 Task: Look for products in the category "Dental Care" with unflavored flavor only.
Action: Mouse moved to (257, 122)
Screenshot: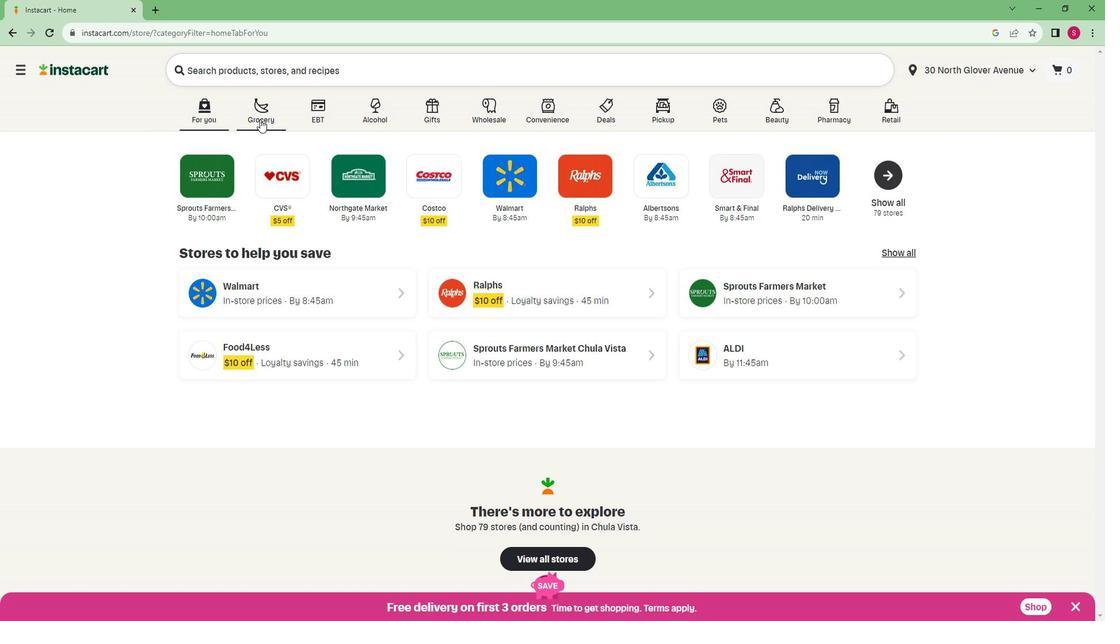 
Action: Mouse pressed left at (257, 122)
Screenshot: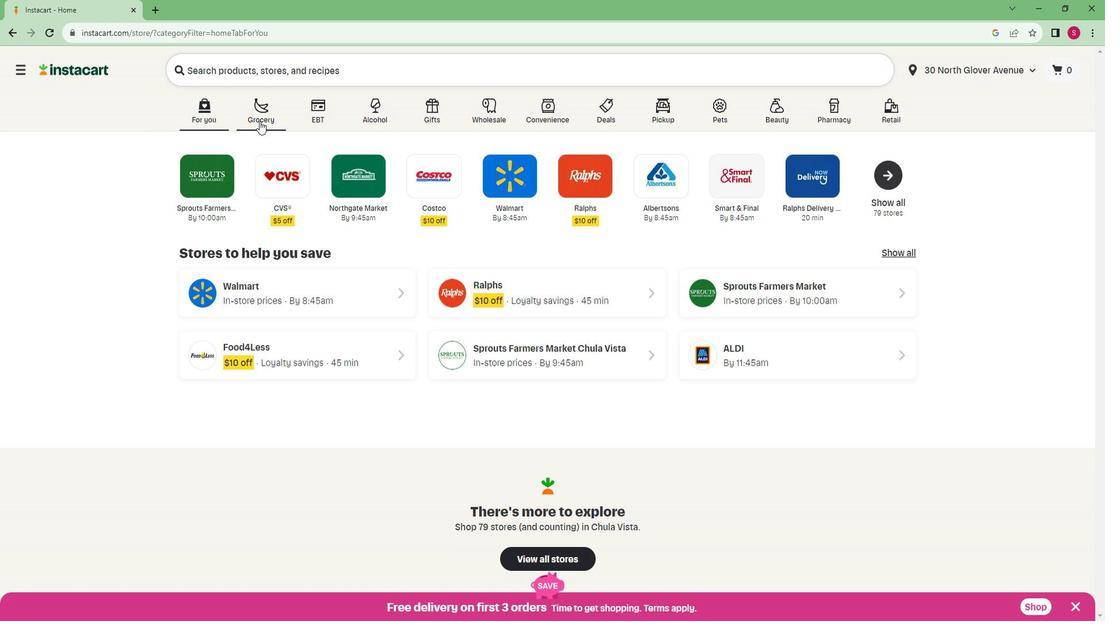 
Action: Mouse moved to (254, 333)
Screenshot: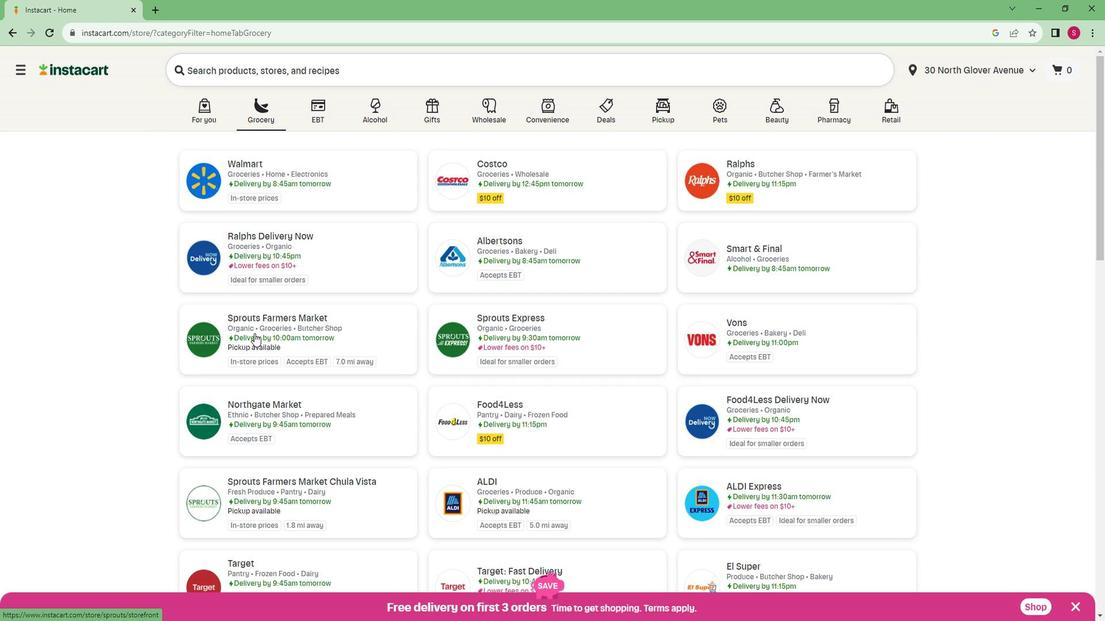 
Action: Mouse pressed left at (254, 333)
Screenshot: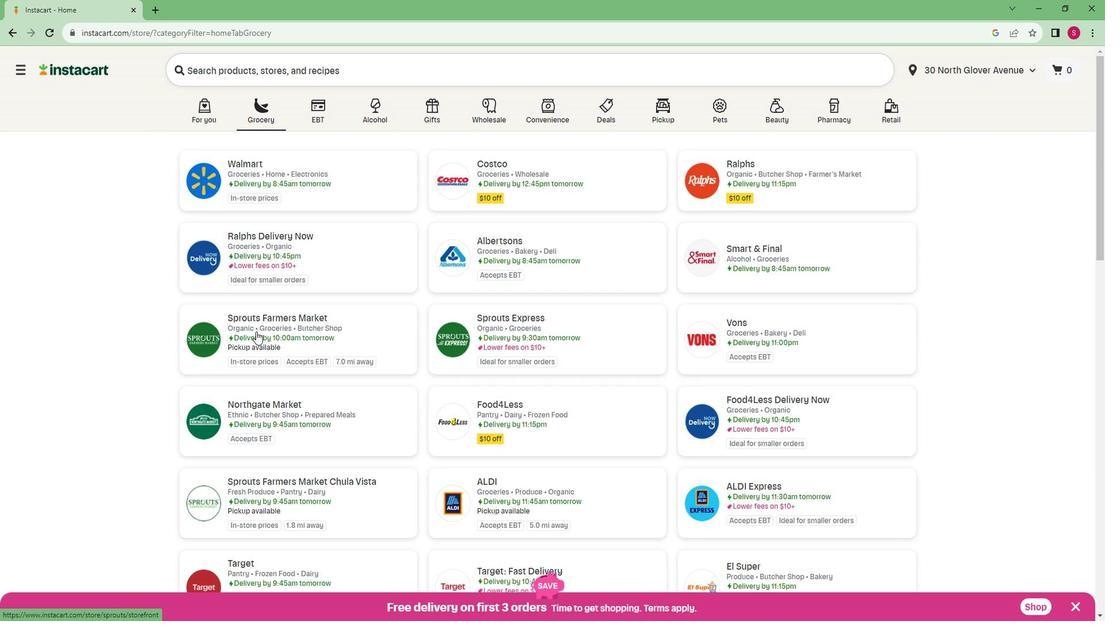 
Action: Mouse moved to (85, 450)
Screenshot: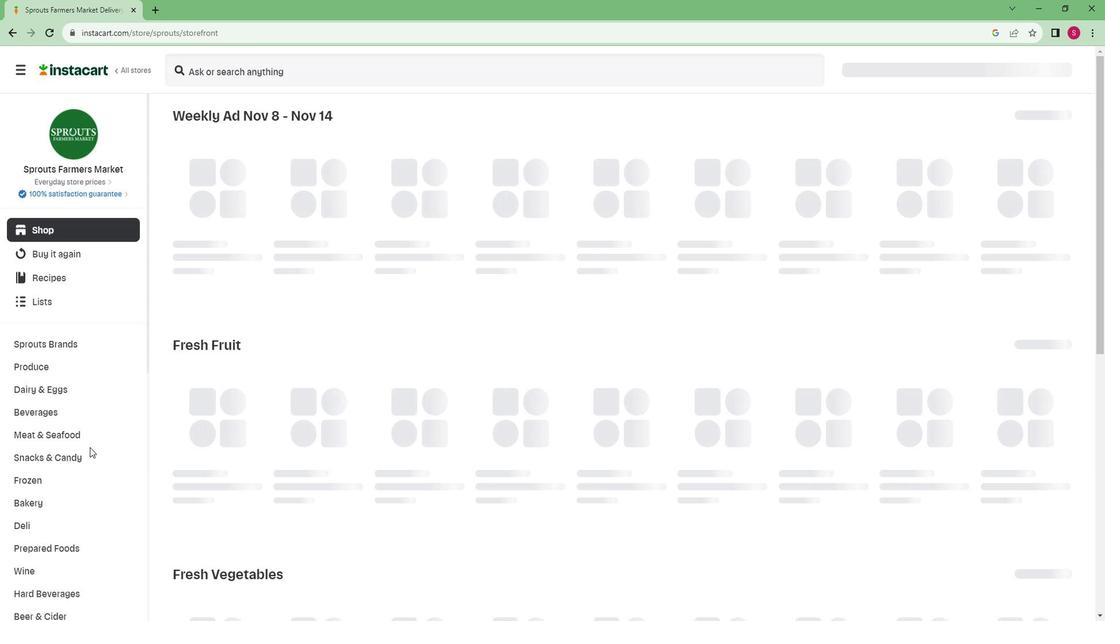 
Action: Mouse scrolled (85, 450) with delta (0, 0)
Screenshot: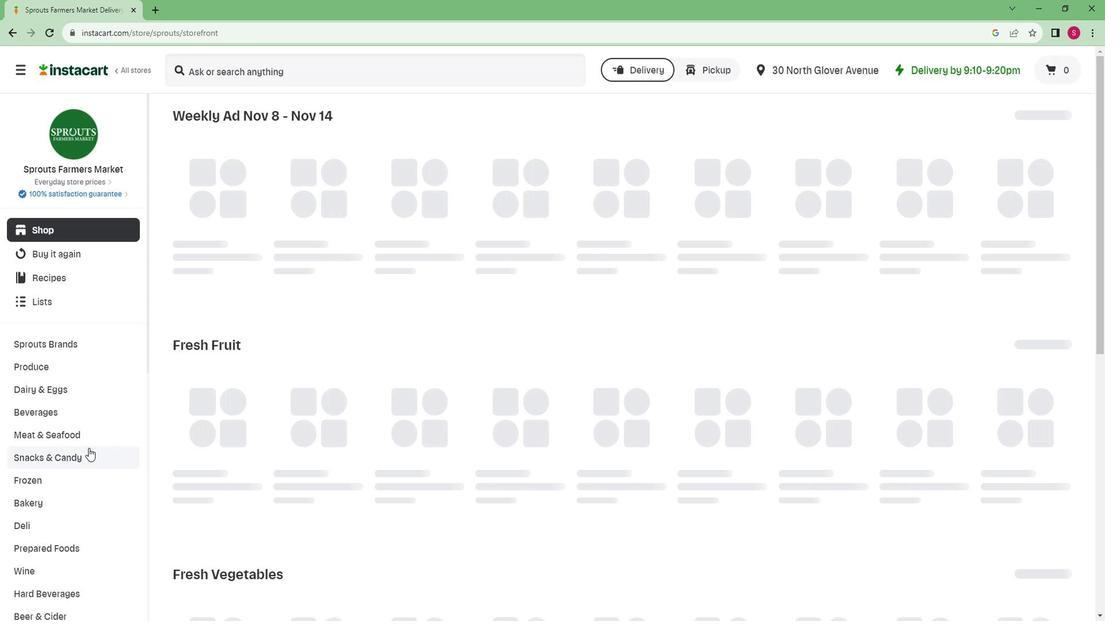 
Action: Mouse moved to (84, 451)
Screenshot: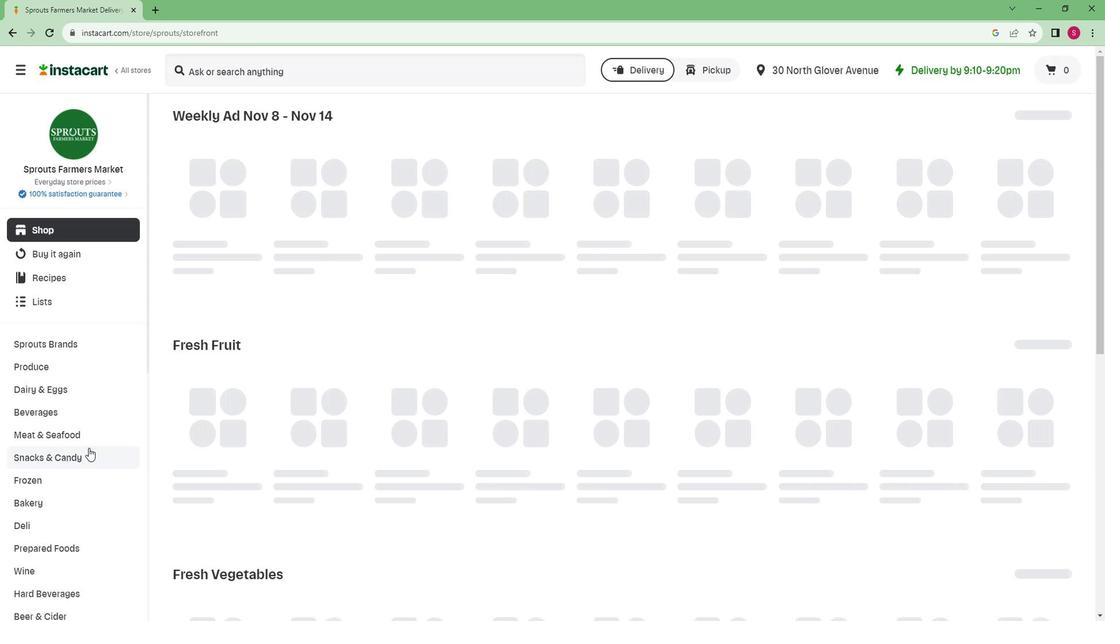 
Action: Mouse scrolled (84, 450) with delta (0, 0)
Screenshot: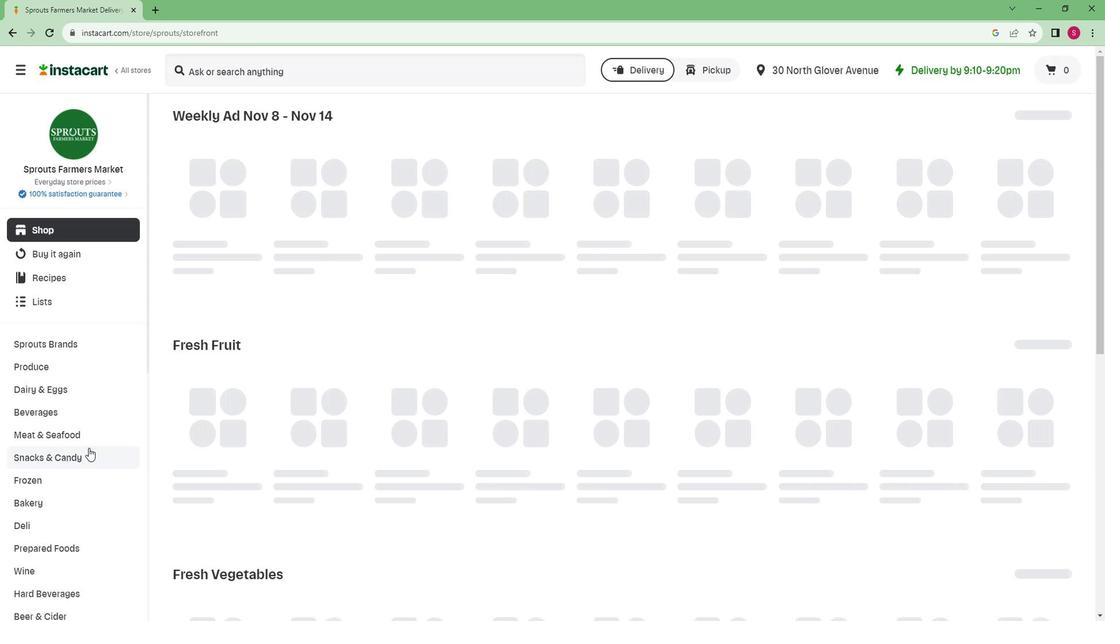 
Action: Mouse moved to (80, 452)
Screenshot: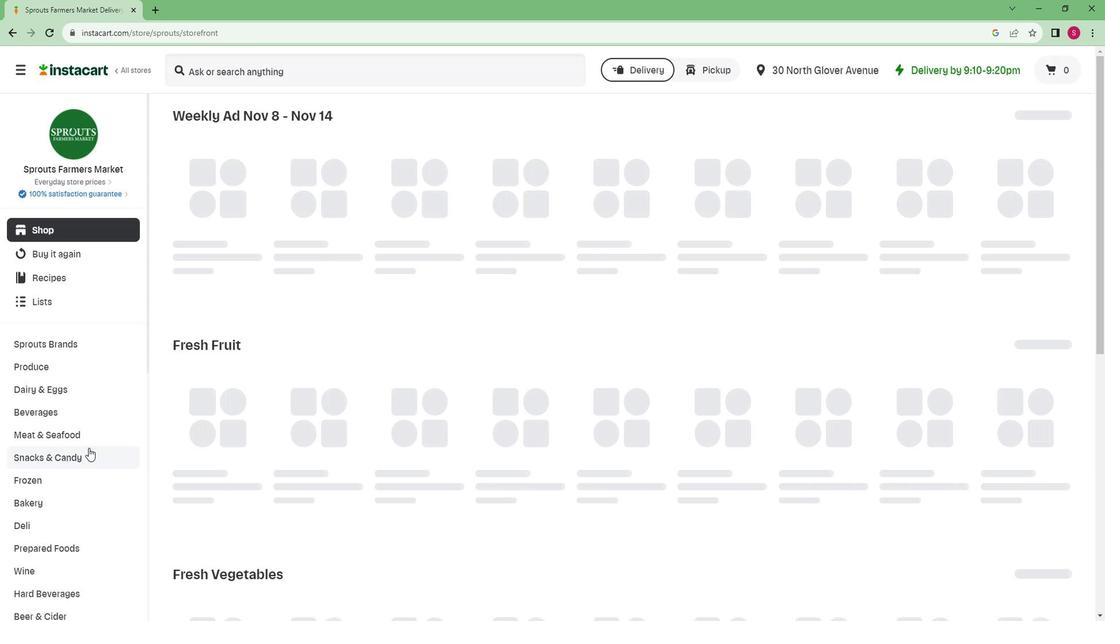 
Action: Mouse scrolled (80, 451) with delta (0, 0)
Screenshot: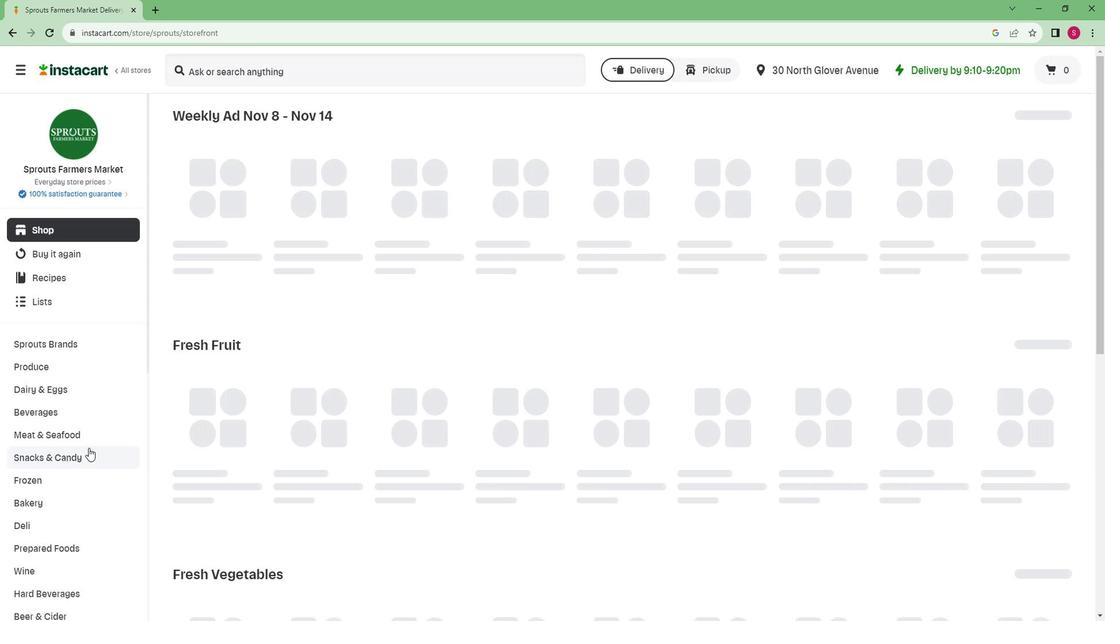 
Action: Mouse moved to (76, 453)
Screenshot: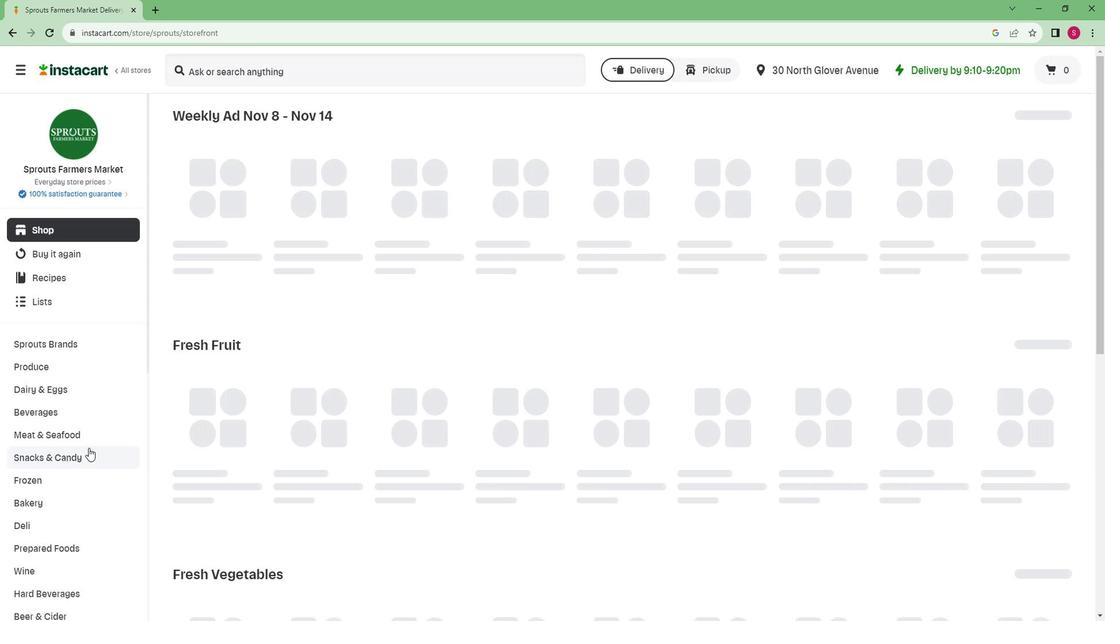 
Action: Mouse scrolled (76, 452) with delta (0, 0)
Screenshot: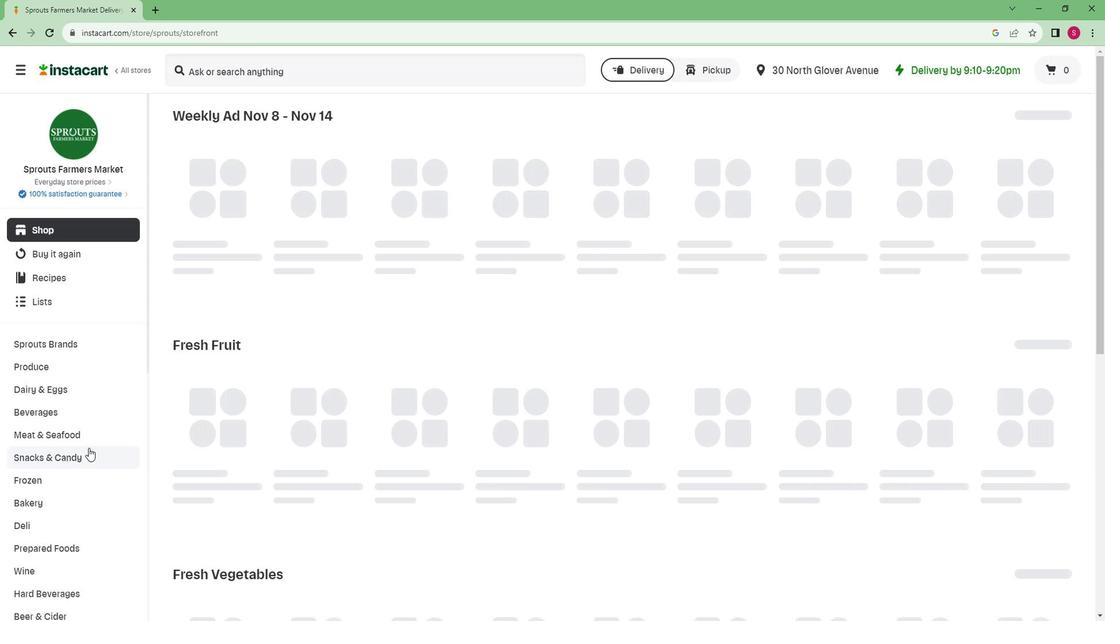 
Action: Mouse moved to (73, 453)
Screenshot: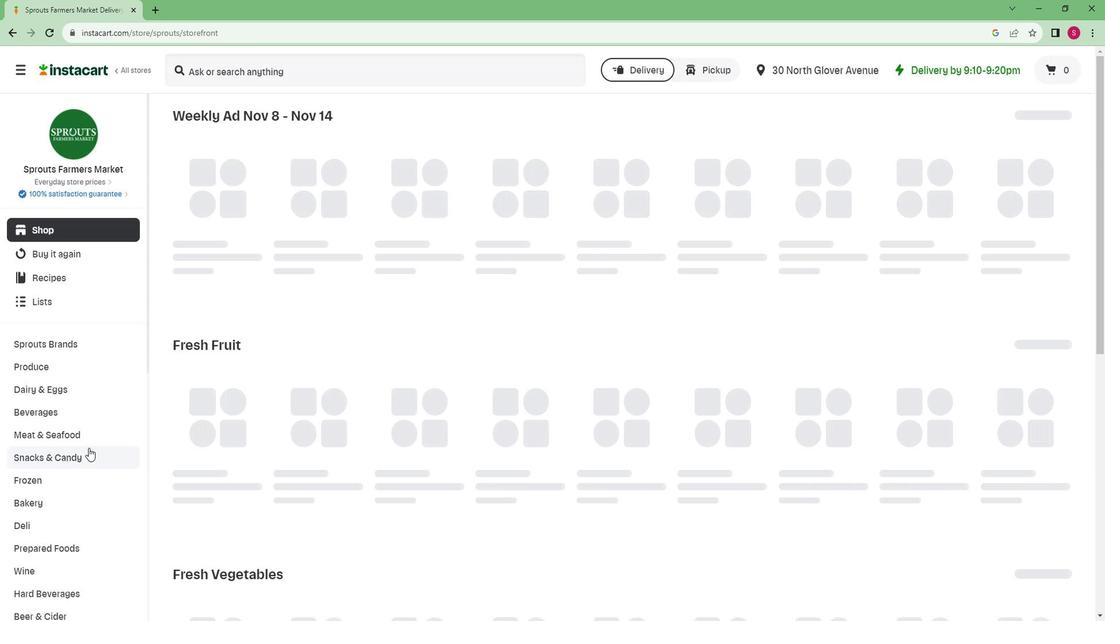
Action: Mouse scrolled (73, 453) with delta (0, 0)
Screenshot: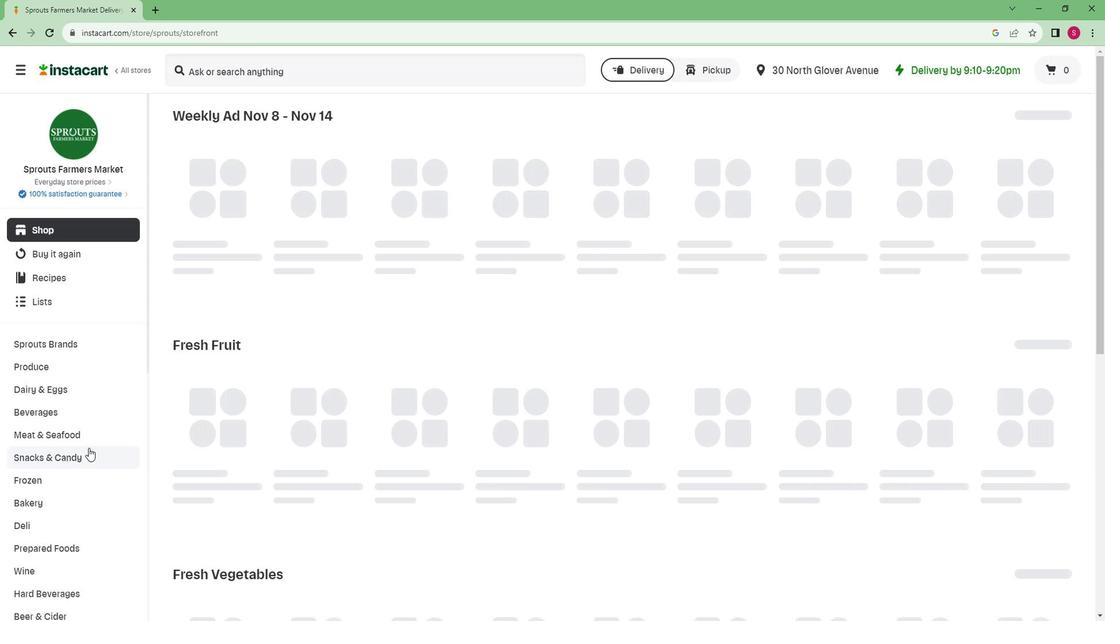 
Action: Mouse scrolled (73, 453) with delta (0, 0)
Screenshot: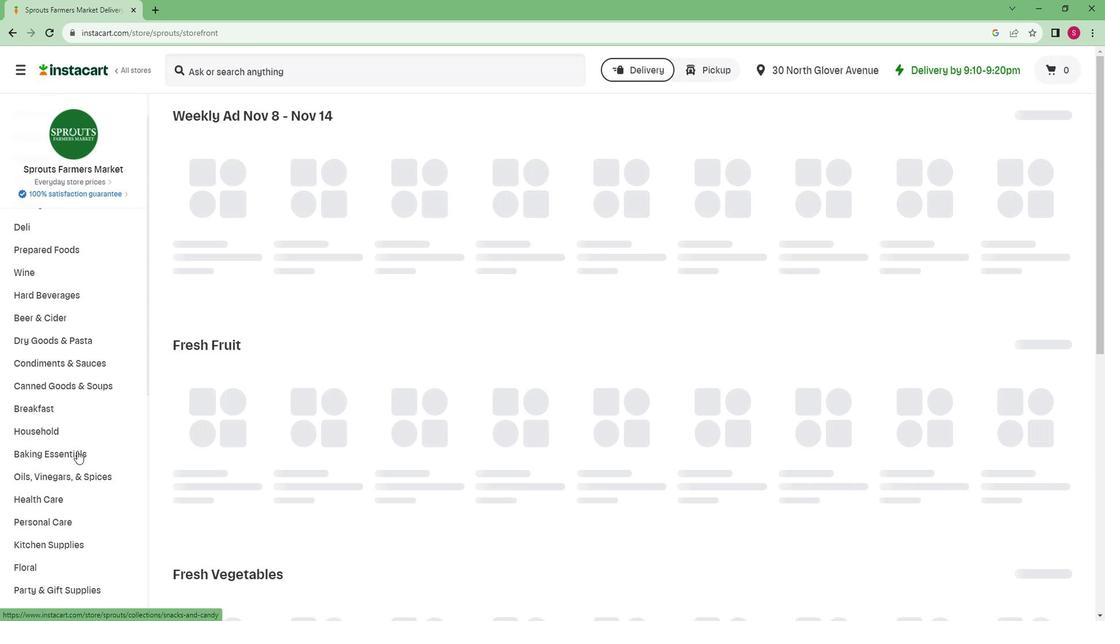 
Action: Mouse scrolled (73, 453) with delta (0, 0)
Screenshot: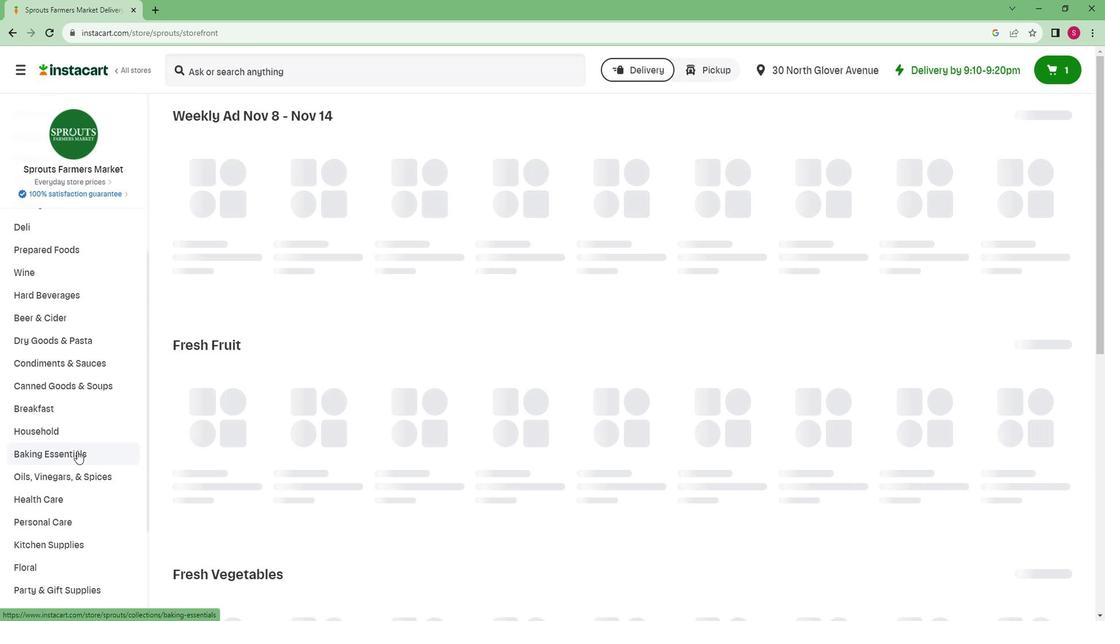 
Action: Mouse scrolled (73, 453) with delta (0, 0)
Screenshot: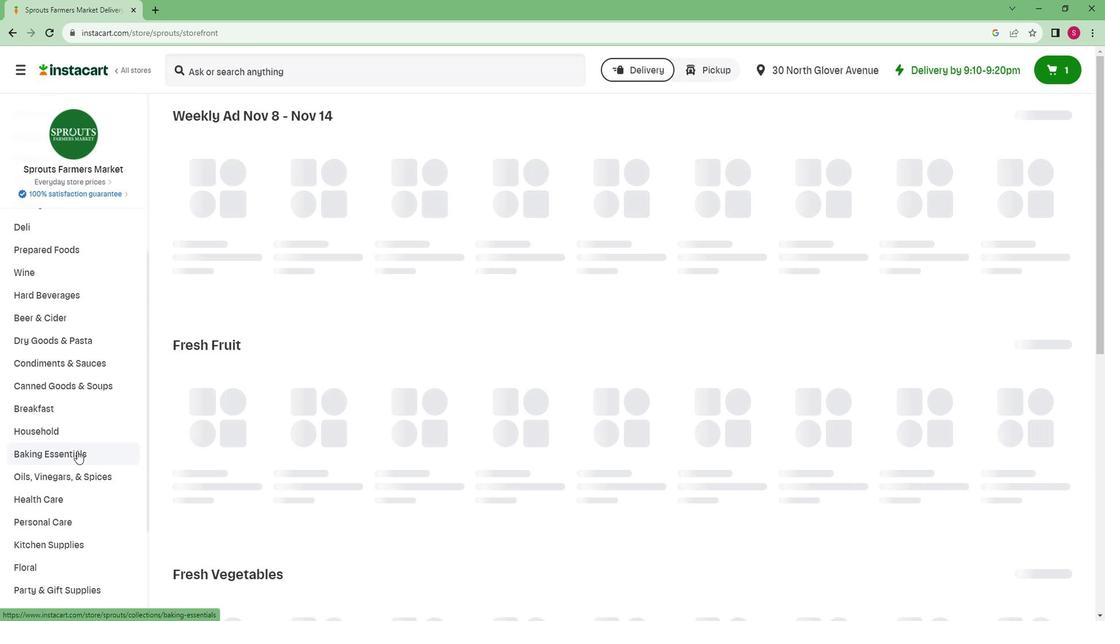 
Action: Mouse scrolled (73, 453) with delta (0, 0)
Screenshot: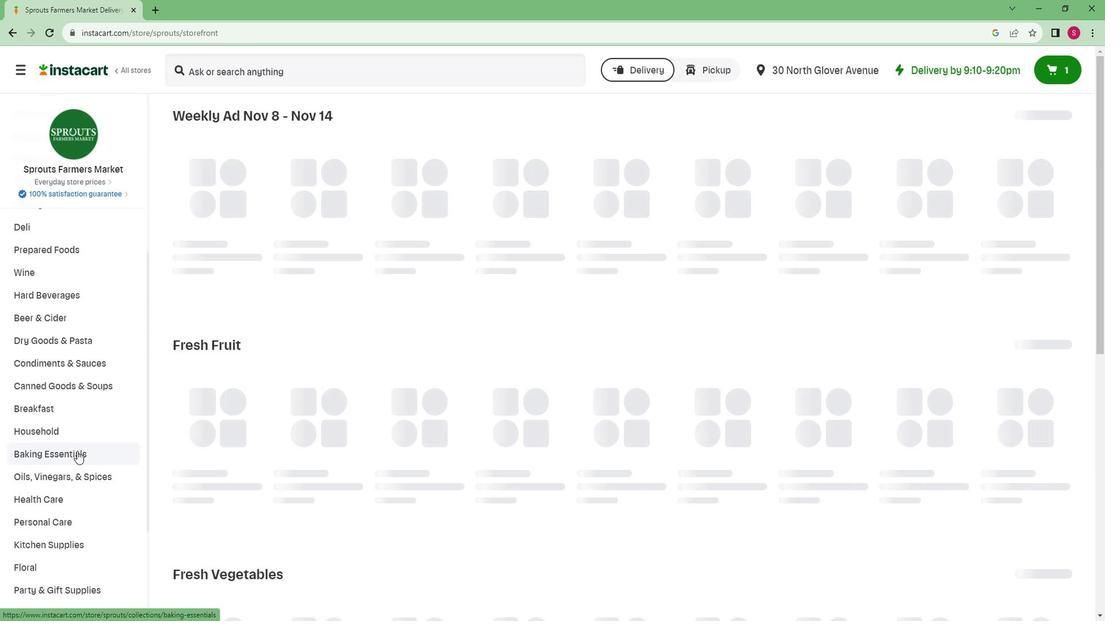 
Action: Mouse scrolled (73, 453) with delta (0, 0)
Screenshot: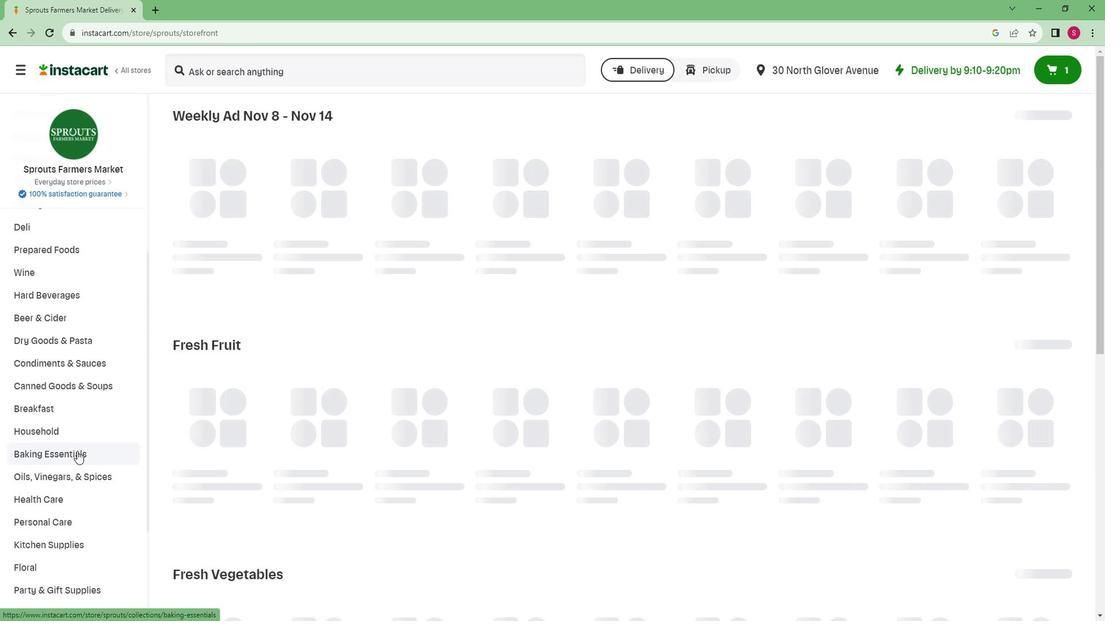 
Action: Mouse moved to (38, 579)
Screenshot: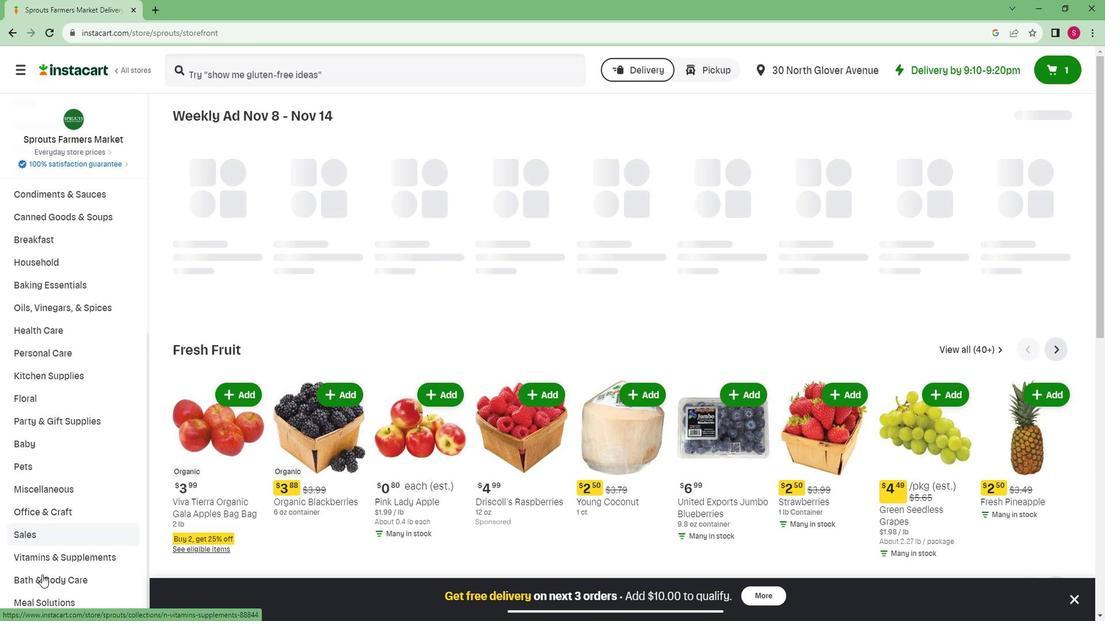 
Action: Mouse pressed left at (38, 579)
Screenshot: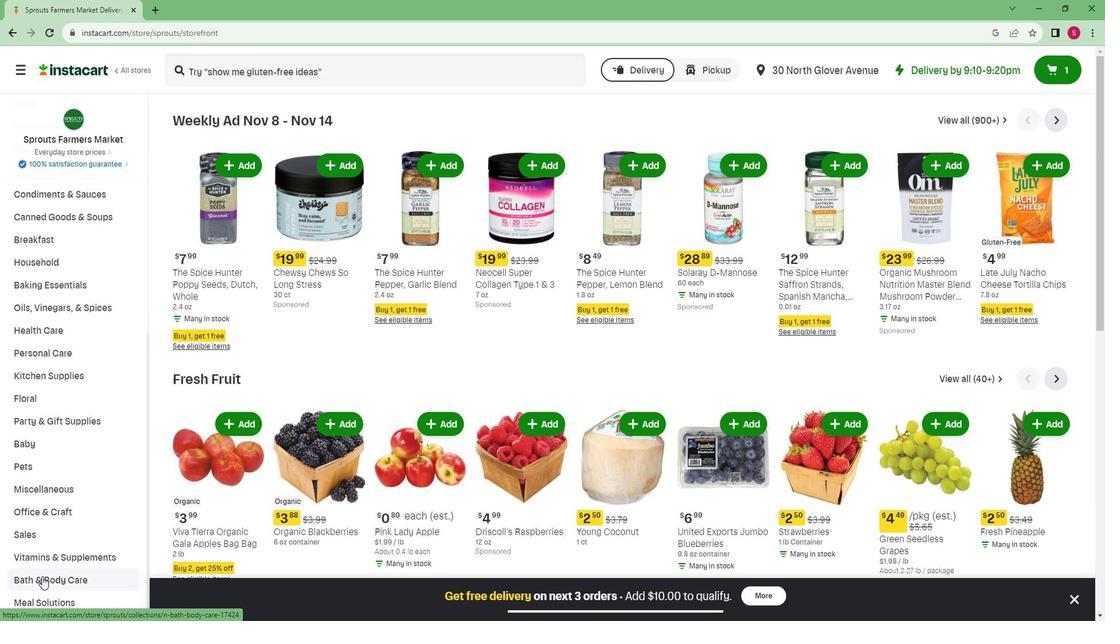 
Action: Mouse moved to (739, 150)
Screenshot: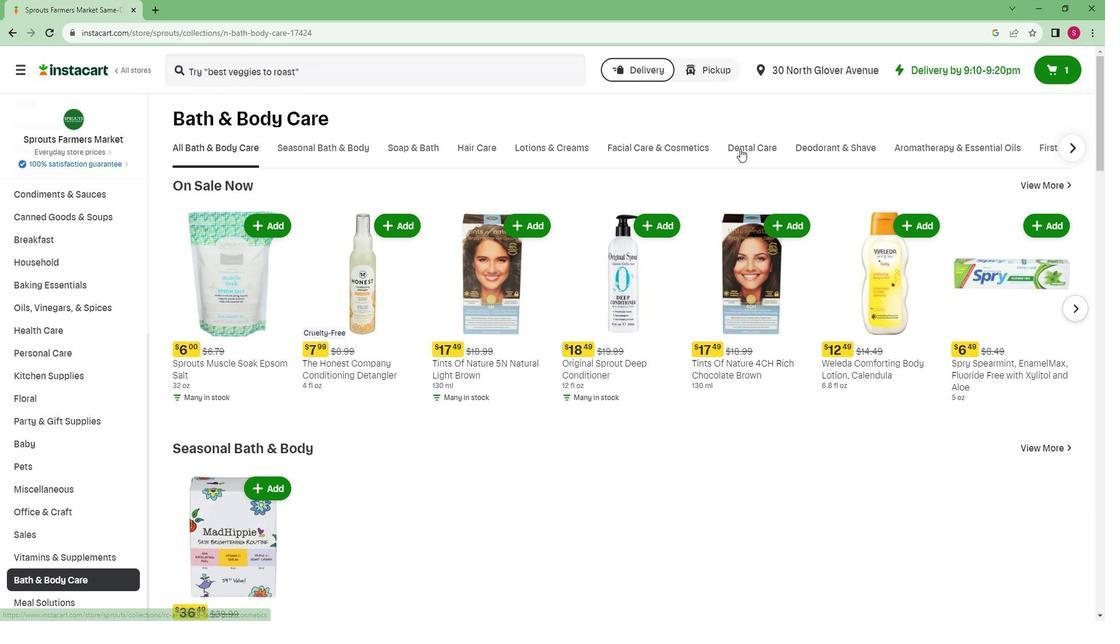 
Action: Mouse pressed left at (739, 150)
Screenshot: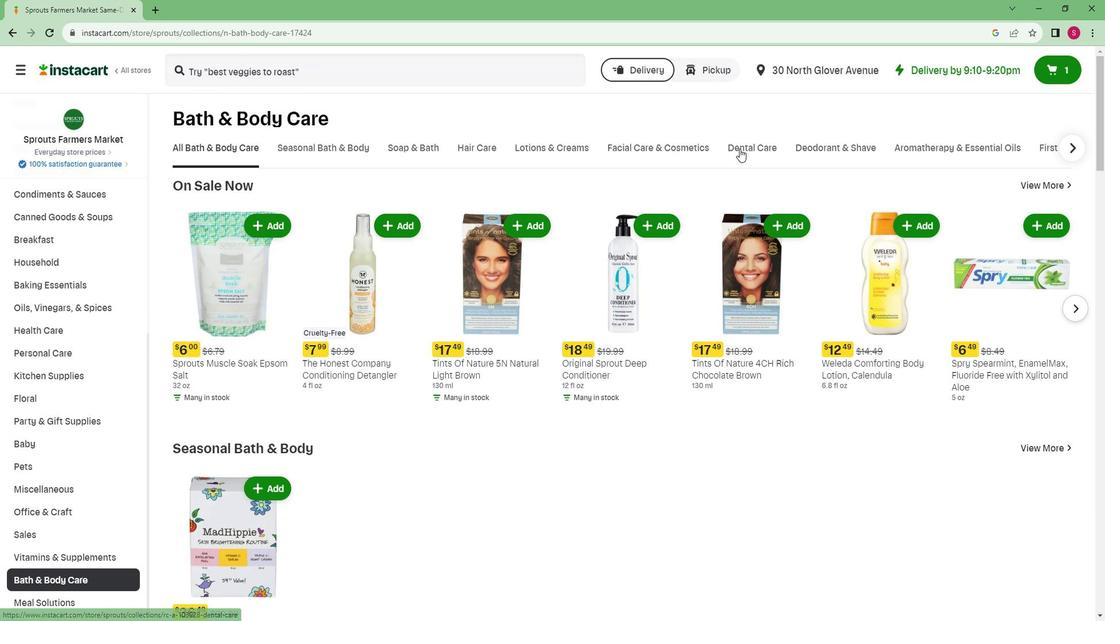 
Action: Mouse moved to (344, 308)
Screenshot: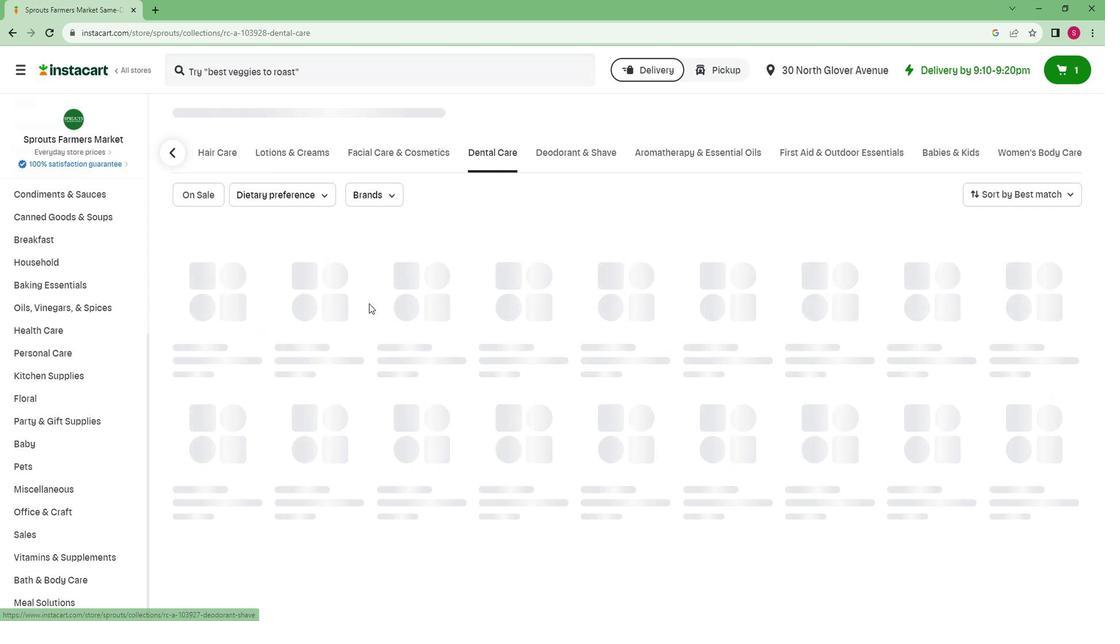 
